 Task: In the Contact  Marry.Johnson@Zoho.com, schedule and save the meeting with title: 'Collaborative Discussion', Select date: '25 August, 2023', select start time: 12:00:PM. Add location in person New York with meeting description: Kindly join this meeting to understand Product Demo and Service Presentation.. Logged in from softage.1@softage.net
Action: Mouse moved to (80, 54)
Screenshot: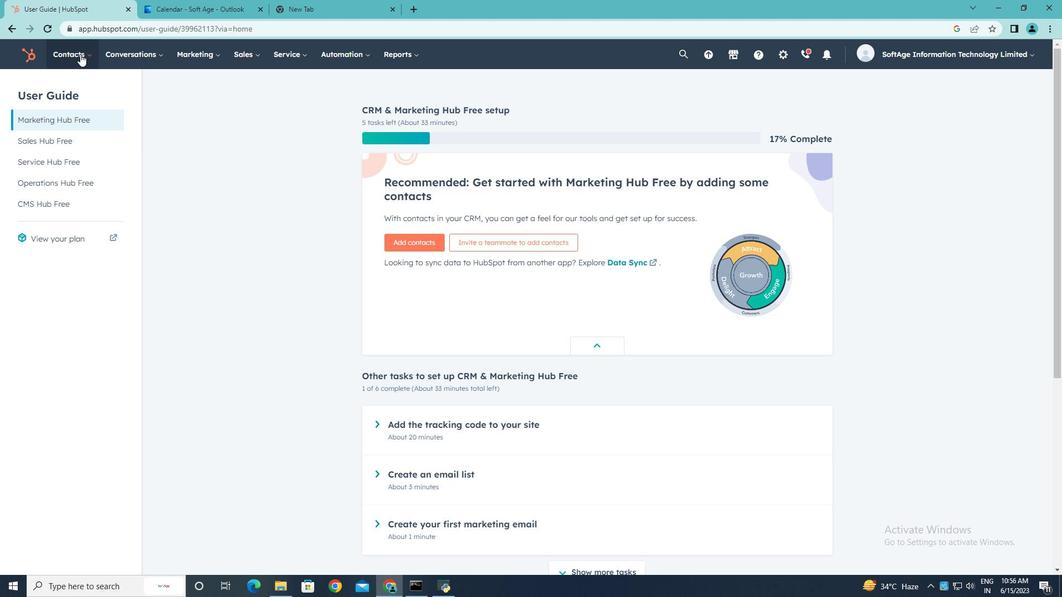 
Action: Mouse pressed left at (80, 54)
Screenshot: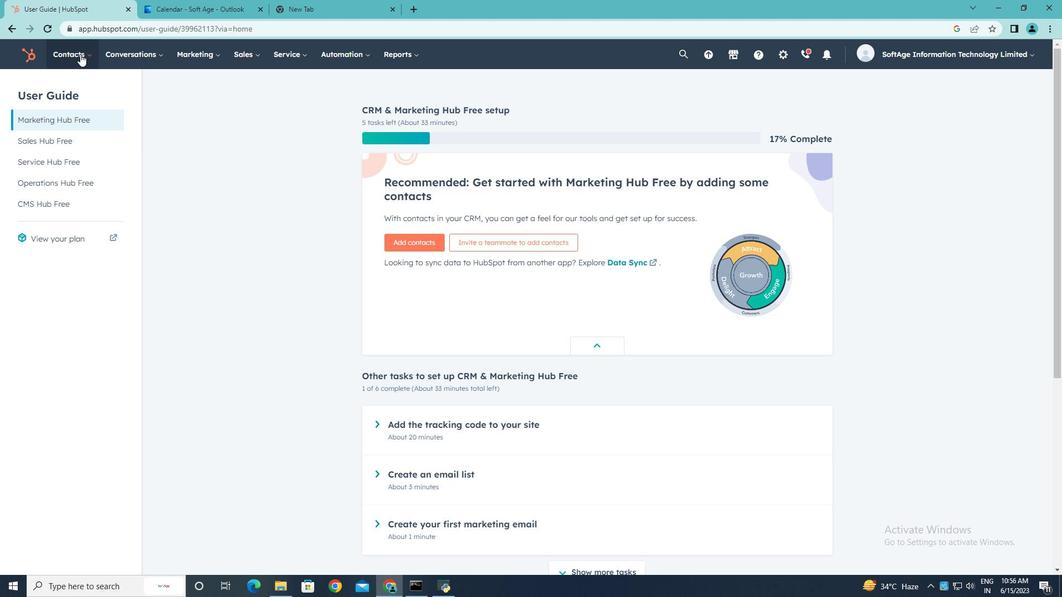 
Action: Mouse moved to (82, 86)
Screenshot: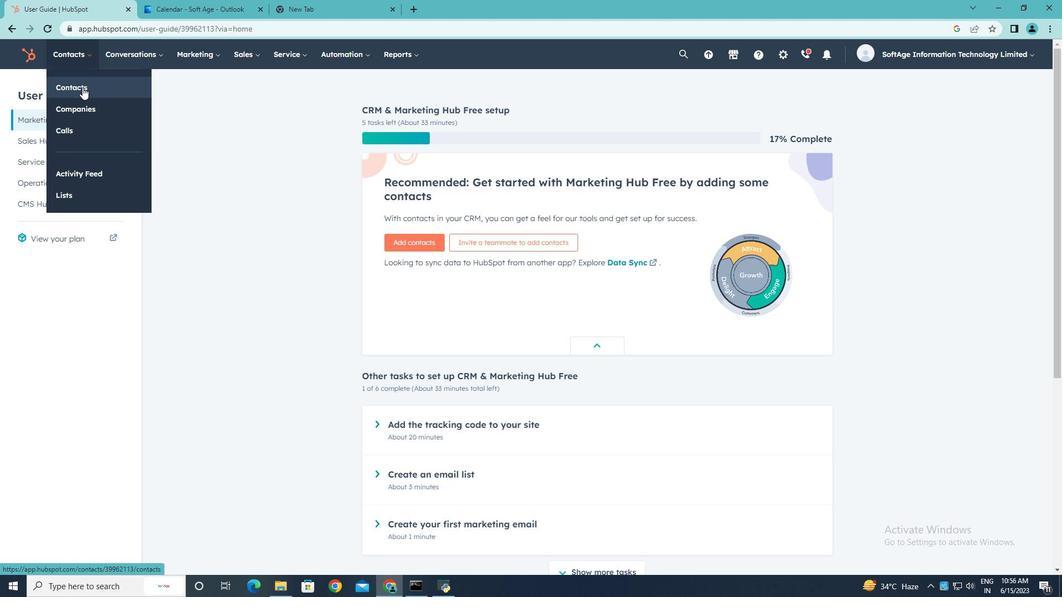 
Action: Mouse pressed left at (82, 86)
Screenshot: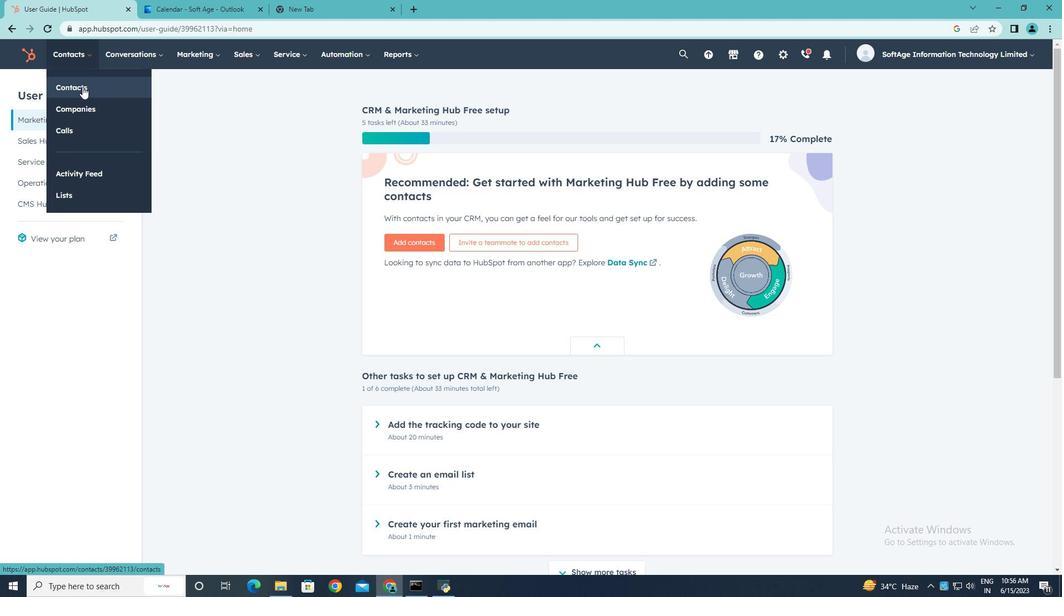 
Action: Mouse moved to (93, 179)
Screenshot: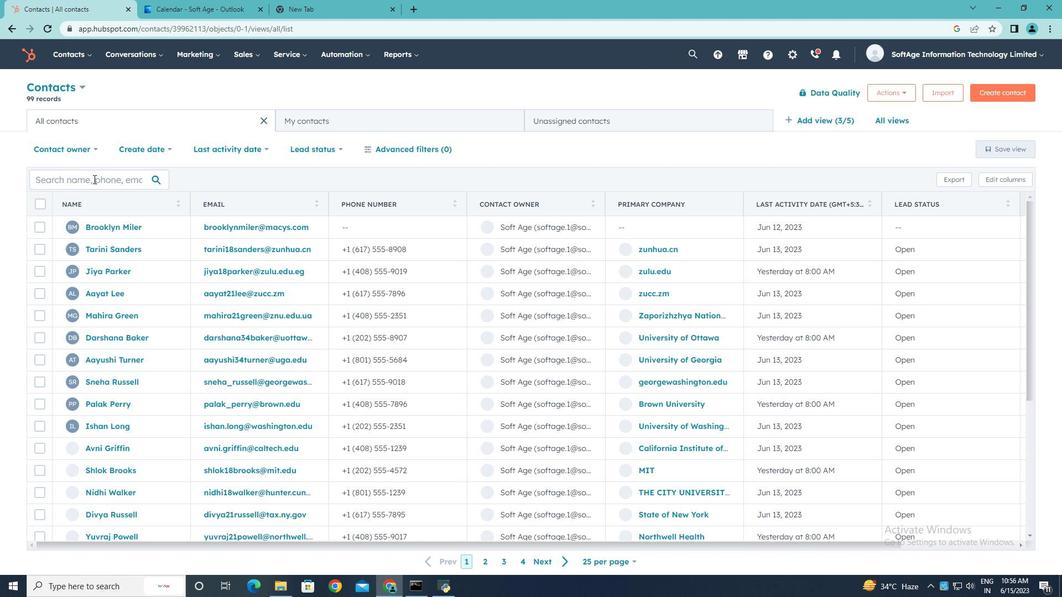 
Action: Mouse pressed left at (93, 179)
Screenshot: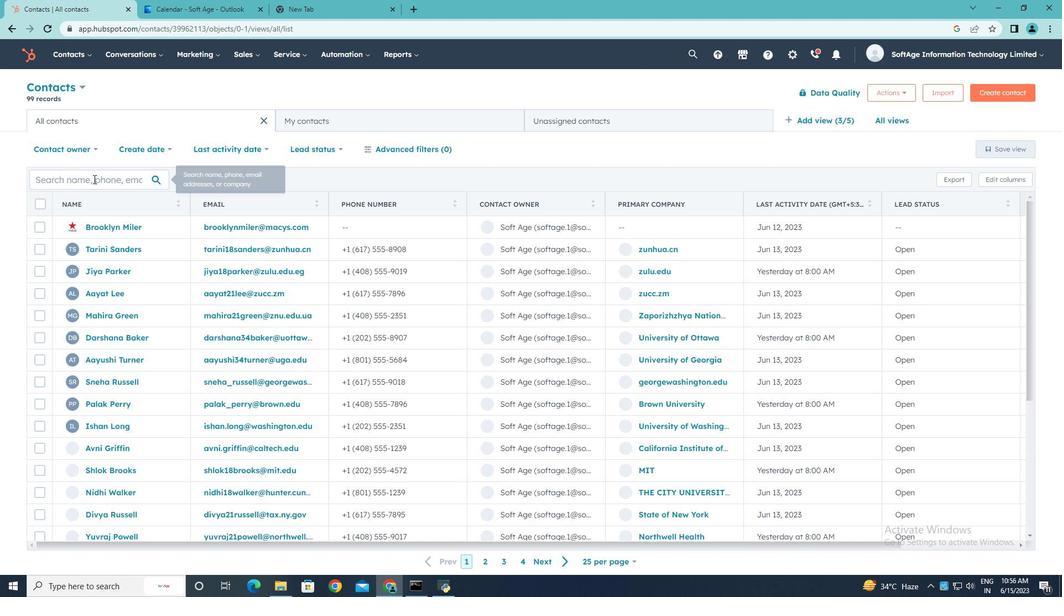 
Action: Key pressed <Key.shift><Key.shift><Key.shift><Key.shift><Key.shift><Key.shift><Key.shift><Key.shift><Key.shift><Key.shift><Key.shift><Key.shift><Key.shift><Key.shift><Key.shift><Key.shift><Key.shift>Marry.<Key.shift>Johnson<Key.shift><Key.shift>@<Key.shift>Zoho.com
Screenshot: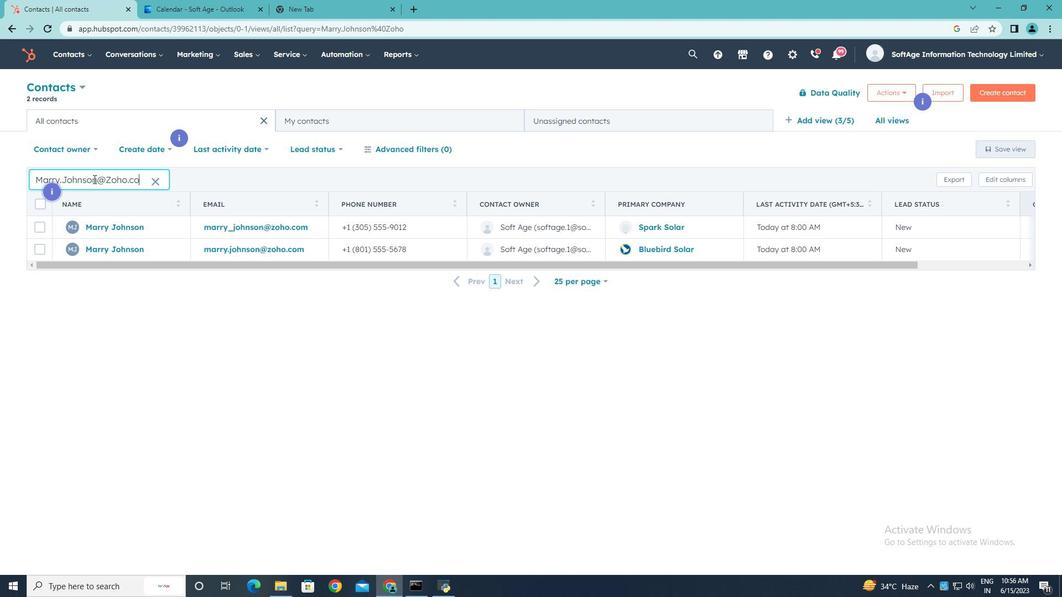 
Action: Mouse moved to (98, 248)
Screenshot: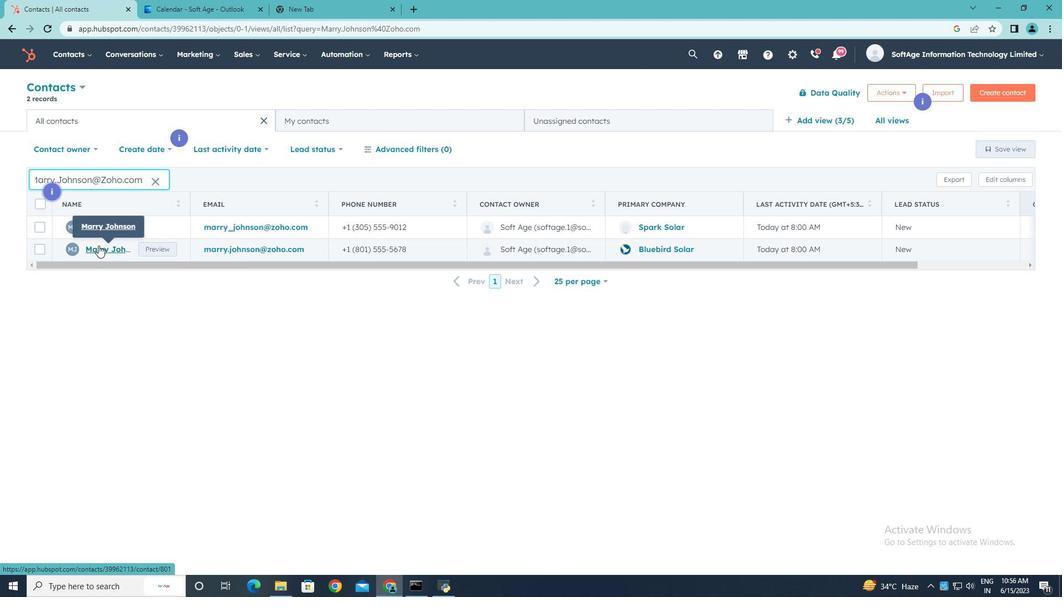 
Action: Mouse pressed left at (98, 248)
Screenshot: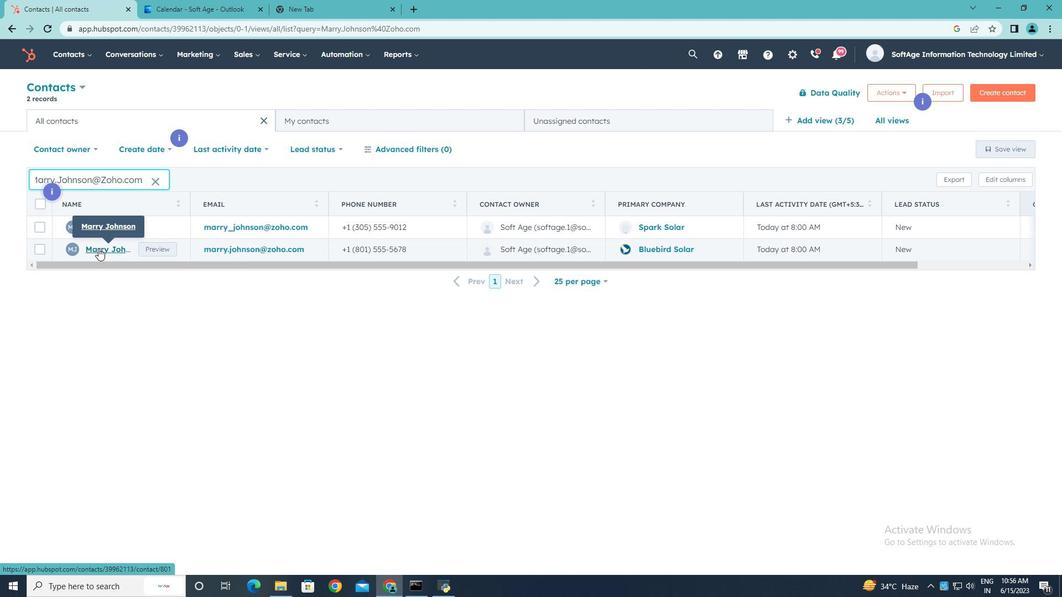 
Action: Mouse moved to (176, 185)
Screenshot: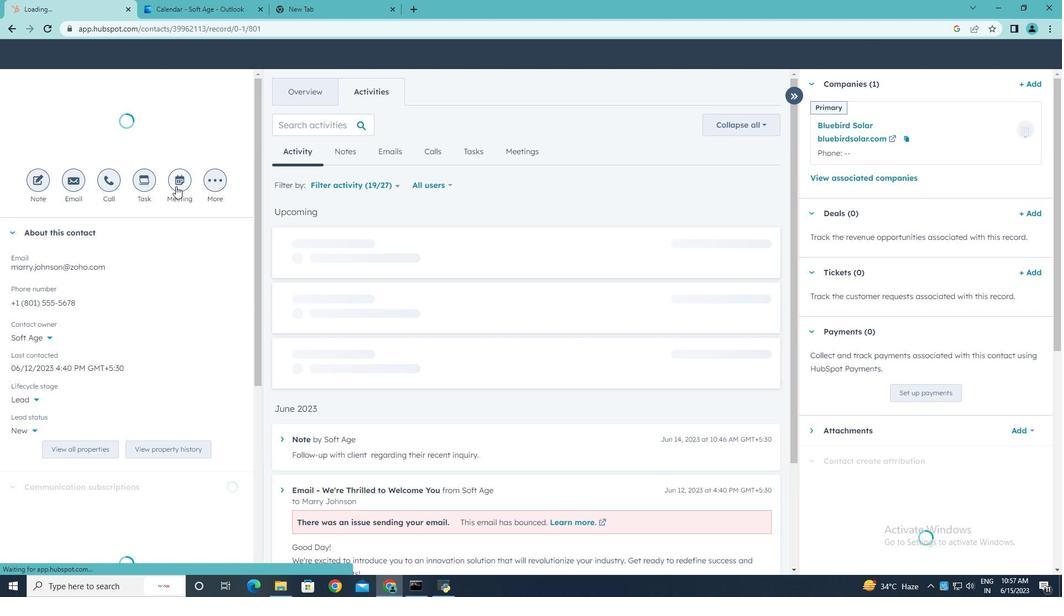 
Action: Mouse pressed left at (176, 185)
Screenshot: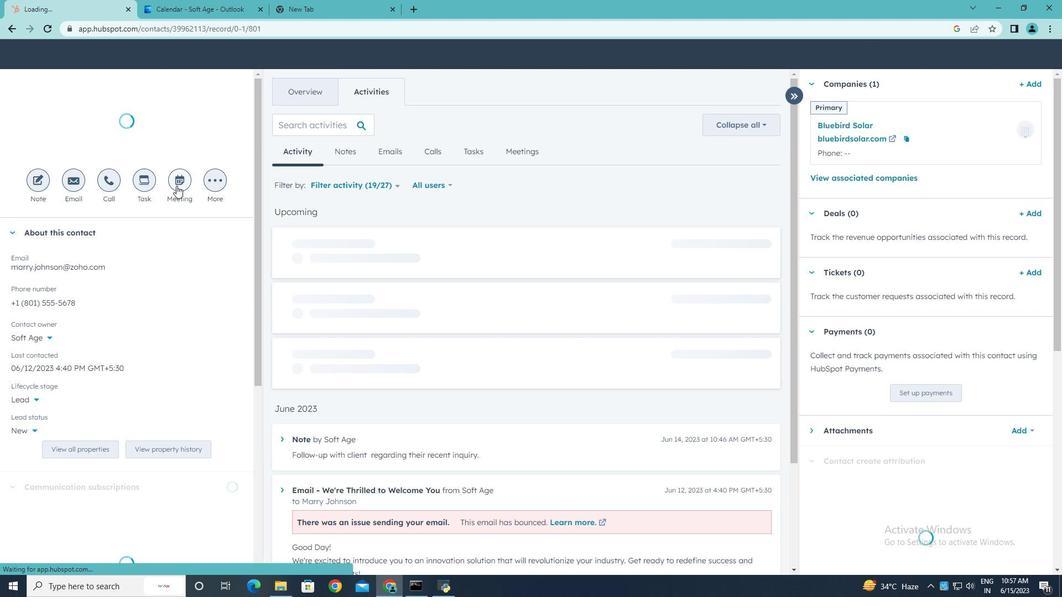 
Action: Key pressed <Key.shift>Collaborative<Key.space><Key.shift><Key.shift>De<Key.backspace>iscussion.
Screenshot: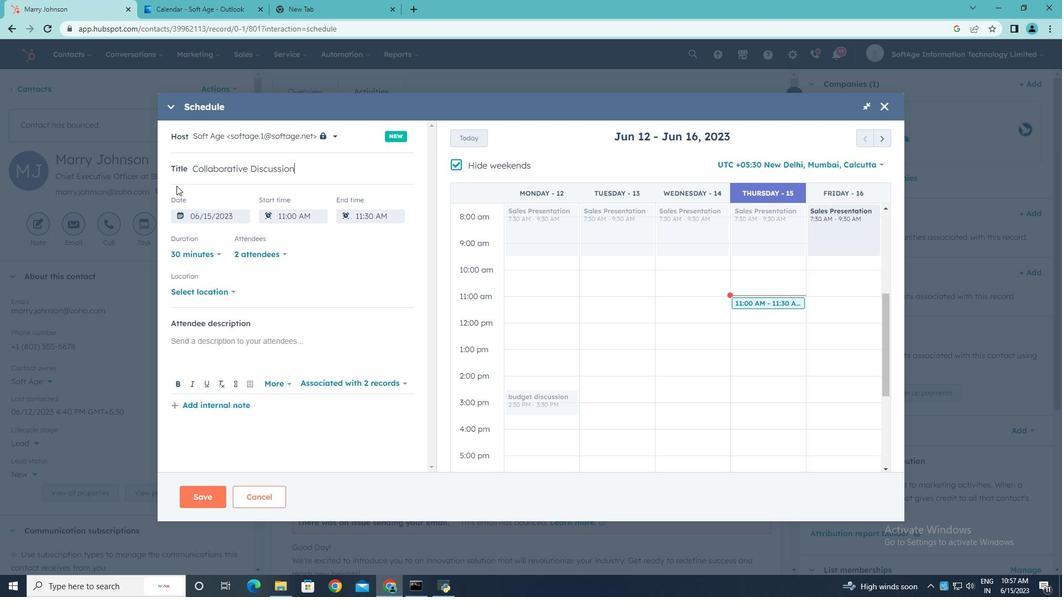 
Action: Mouse moved to (459, 164)
Screenshot: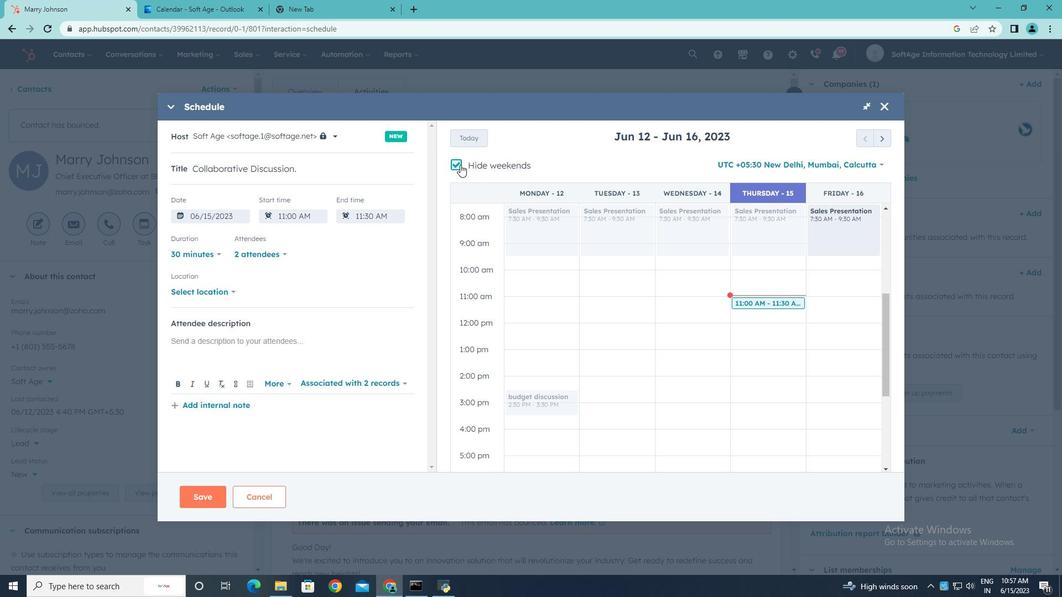 
Action: Mouse pressed left at (459, 164)
Screenshot: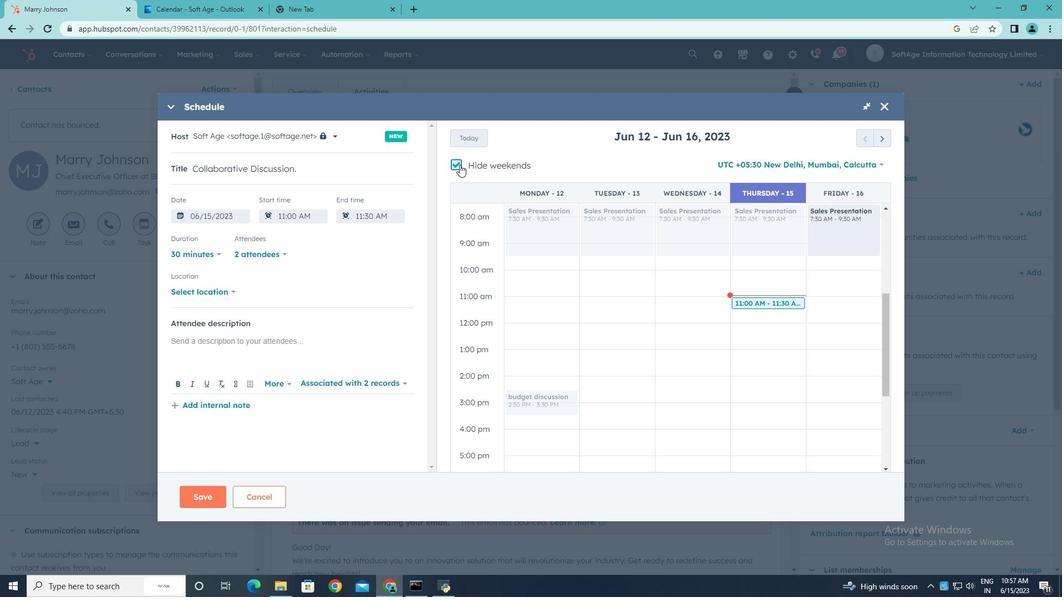
Action: Mouse moved to (882, 139)
Screenshot: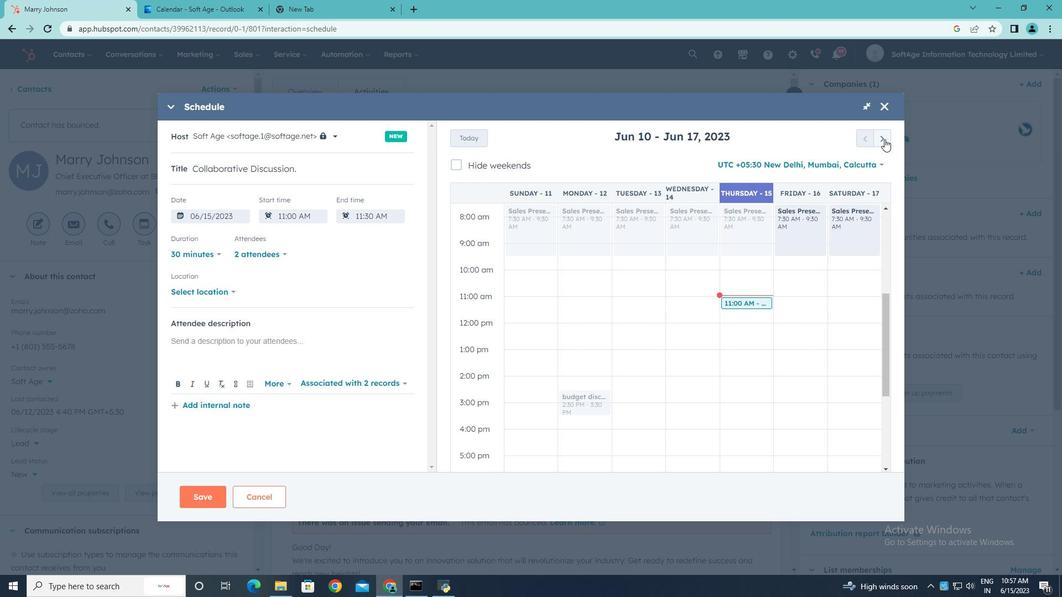 
Action: Mouse pressed left at (882, 139)
Screenshot: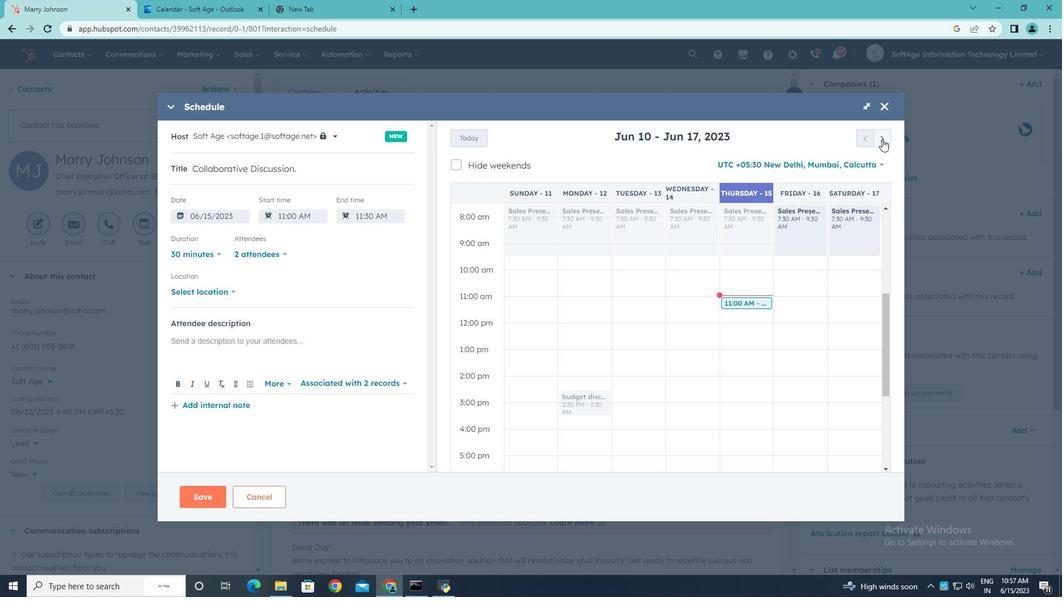 
Action: Mouse pressed left at (882, 139)
Screenshot: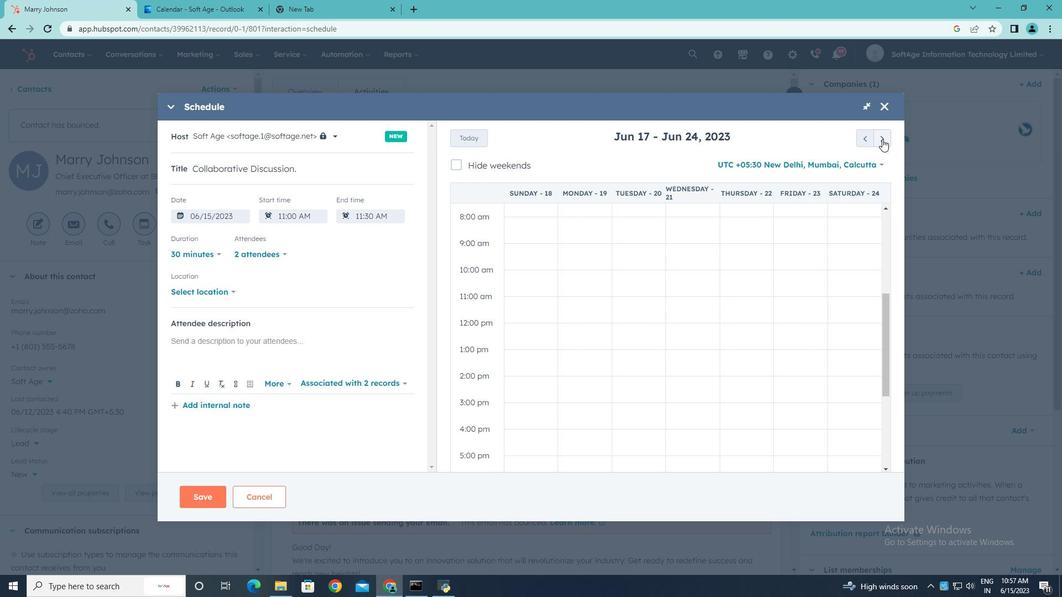 
Action: Mouse pressed left at (882, 139)
Screenshot: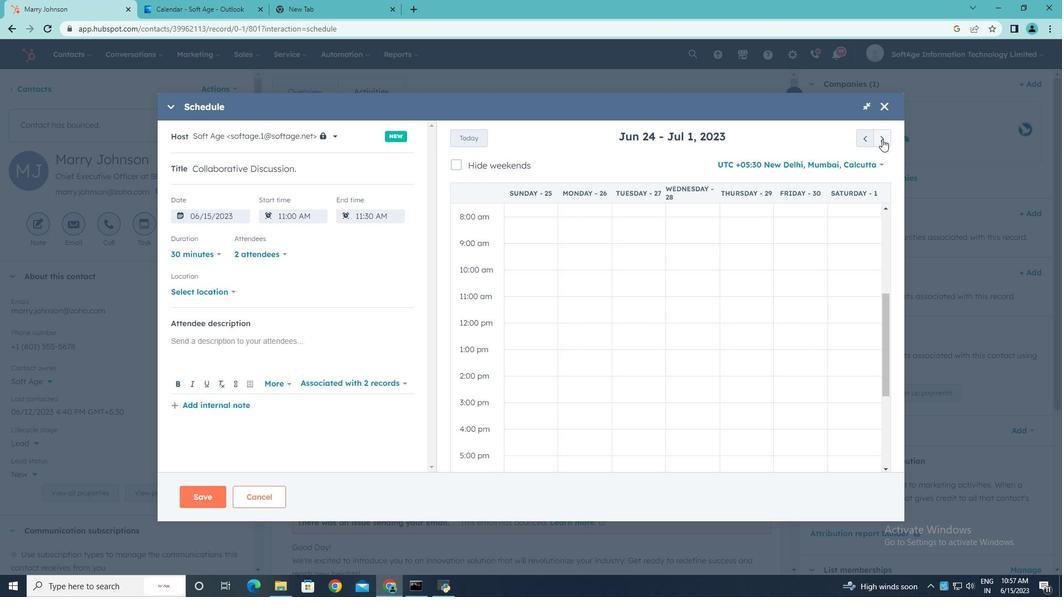 
Action: Mouse pressed left at (882, 139)
Screenshot: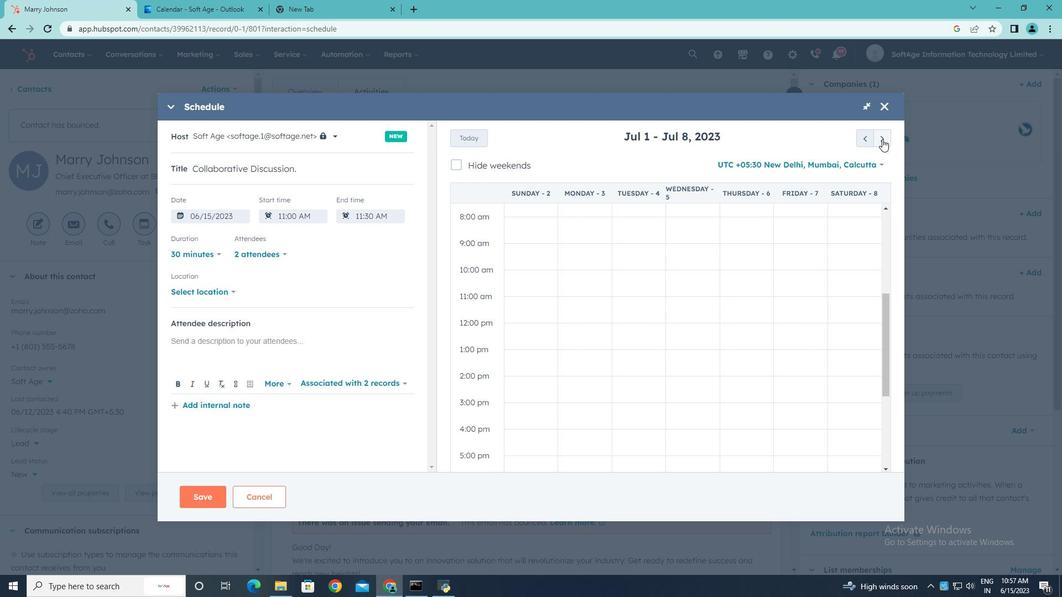 
Action: Mouse pressed left at (882, 139)
Screenshot: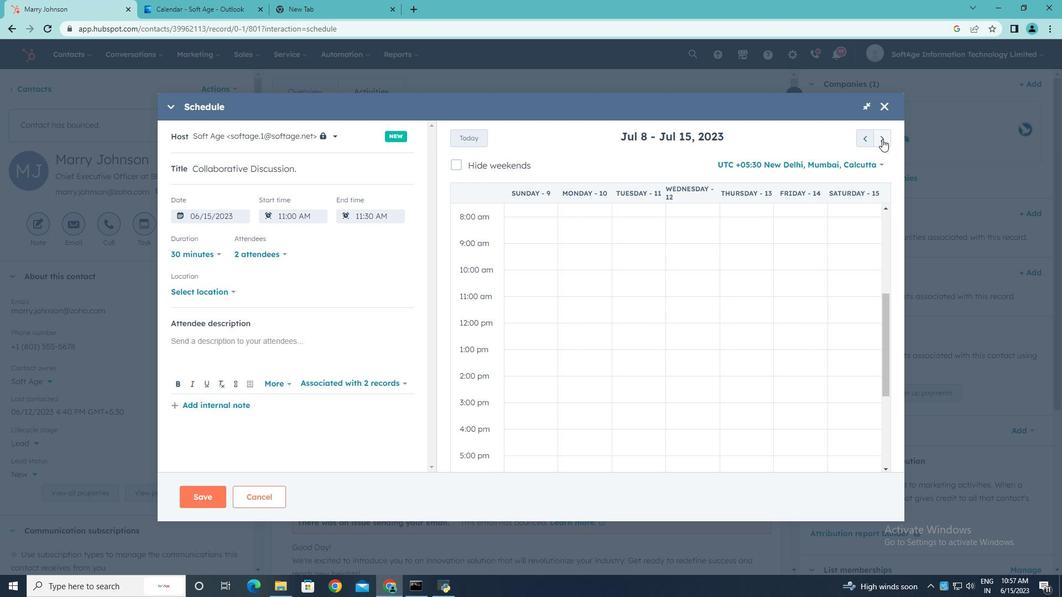 
Action: Mouse pressed left at (882, 139)
Screenshot: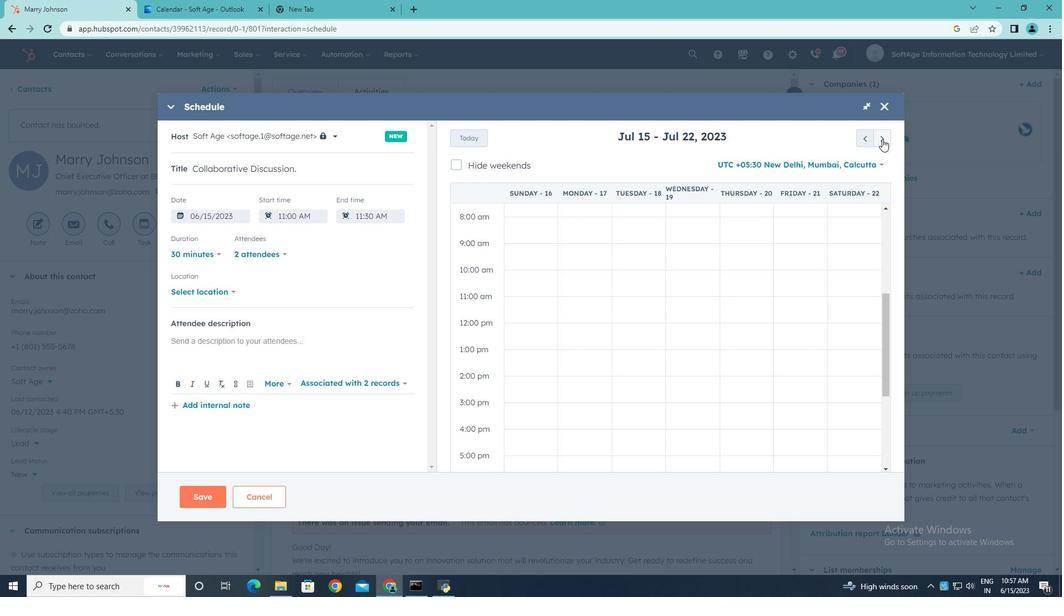 
Action: Mouse pressed left at (882, 139)
Screenshot: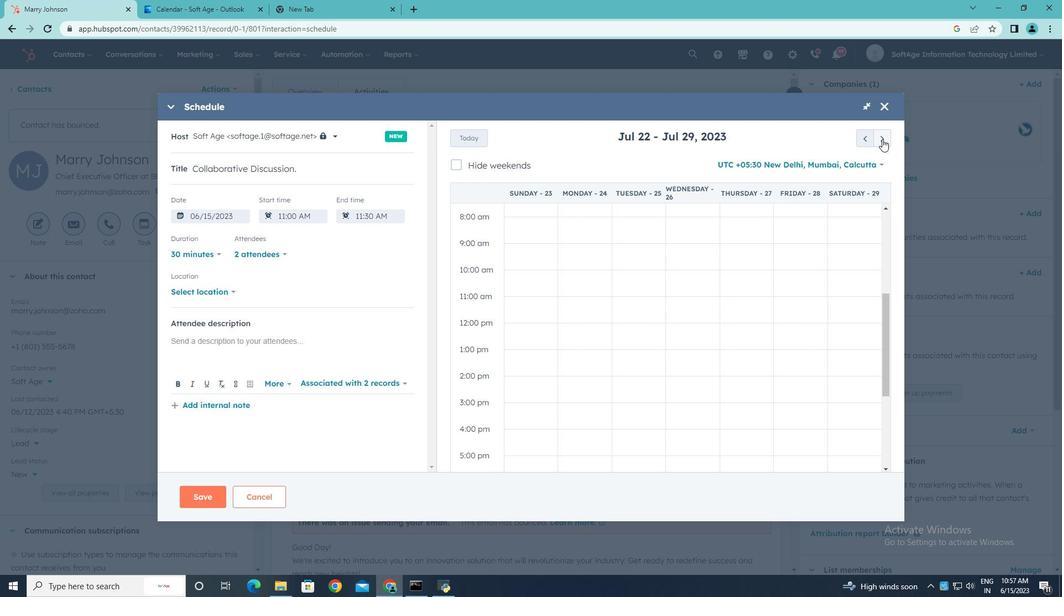 
Action: Mouse pressed left at (882, 139)
Screenshot: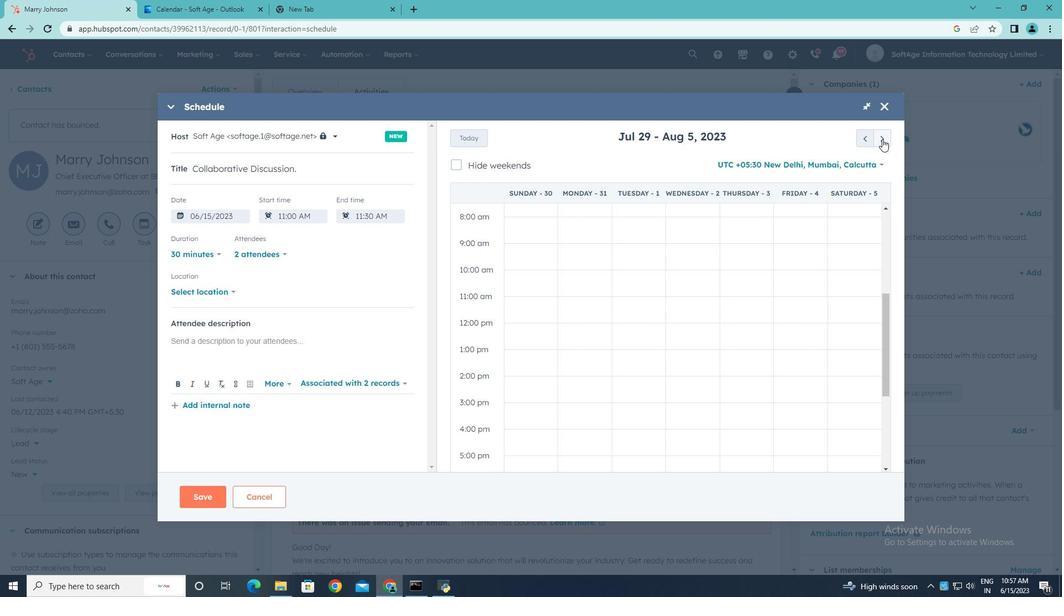 
Action: Mouse pressed left at (882, 139)
Screenshot: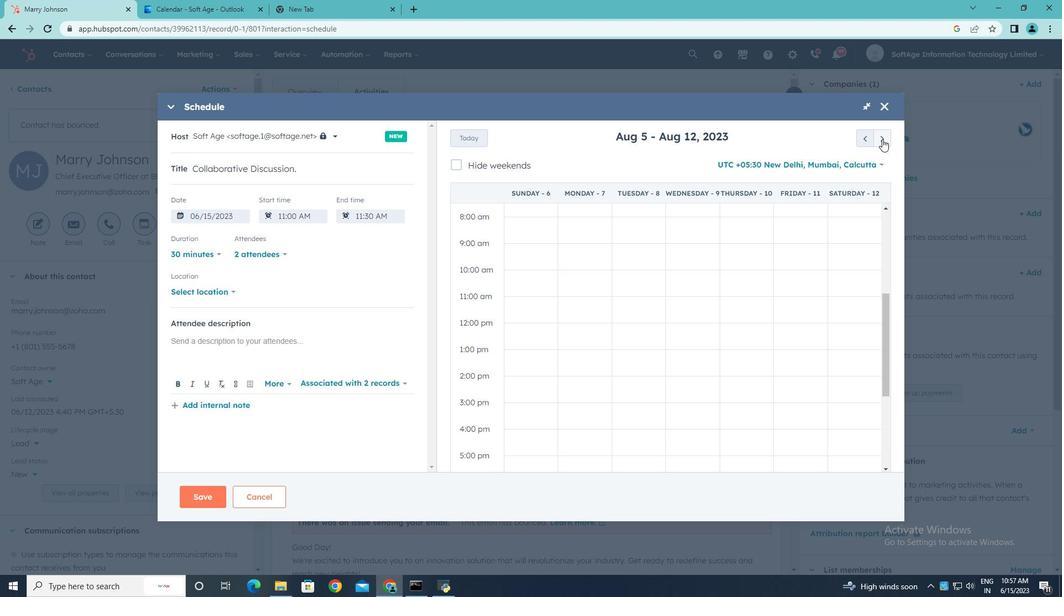 
Action: Mouse pressed left at (882, 139)
Screenshot: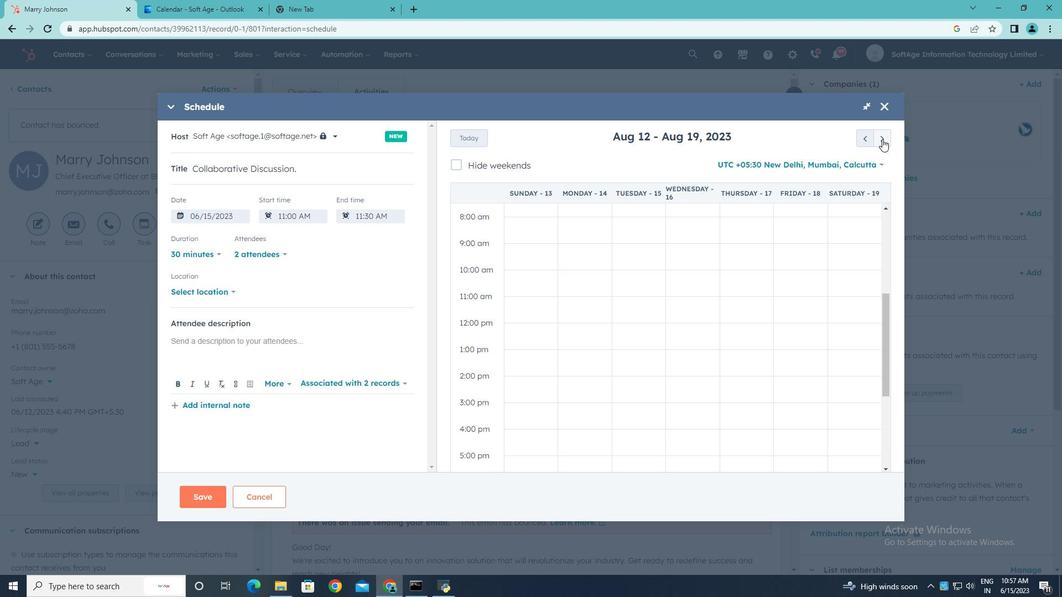 
Action: Mouse moved to (797, 331)
Screenshot: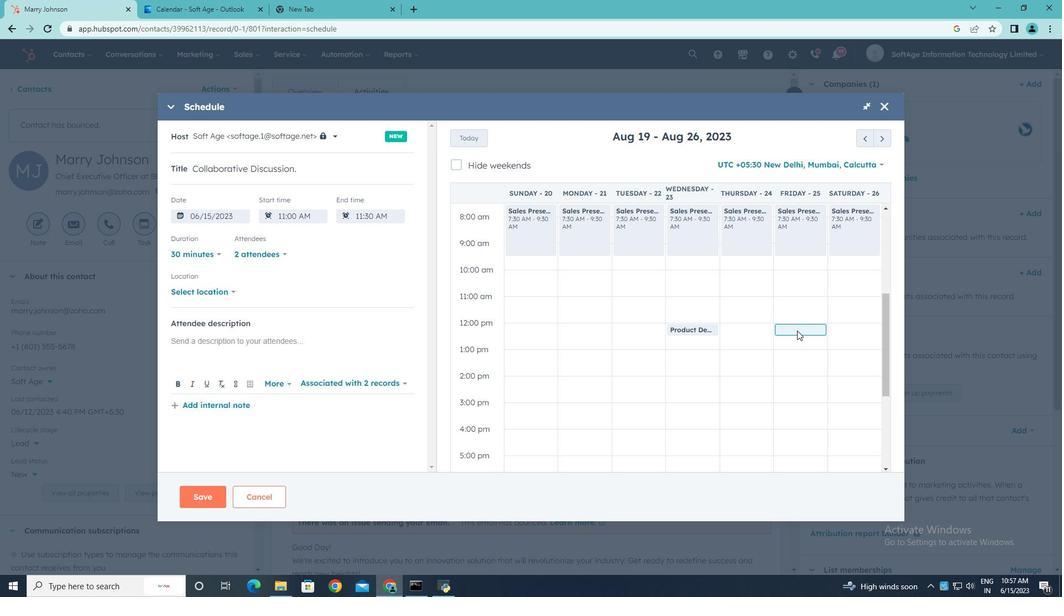 
Action: Mouse pressed left at (797, 331)
Screenshot: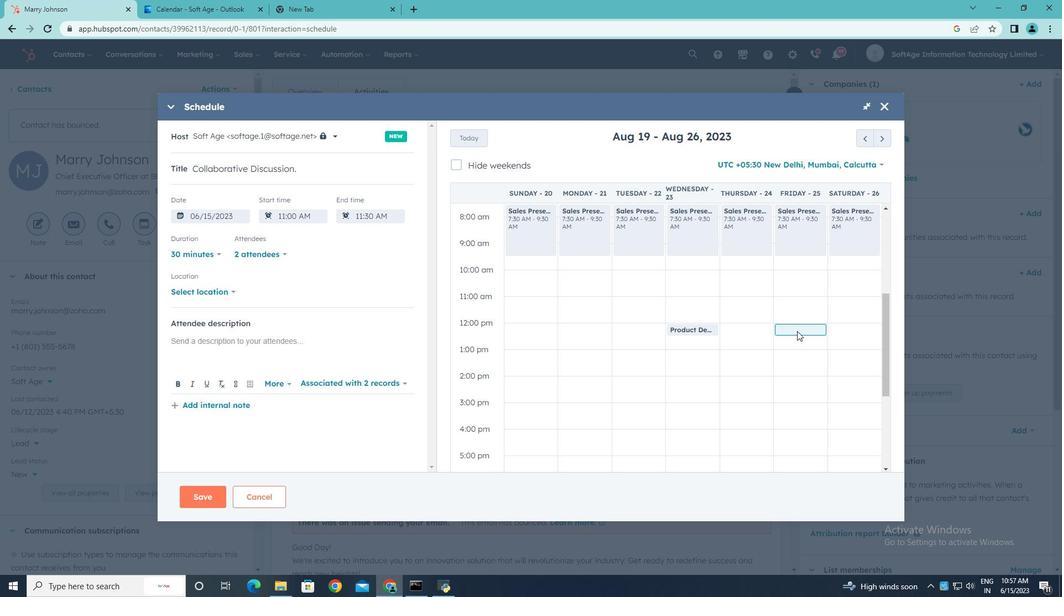 
Action: Mouse moved to (234, 291)
Screenshot: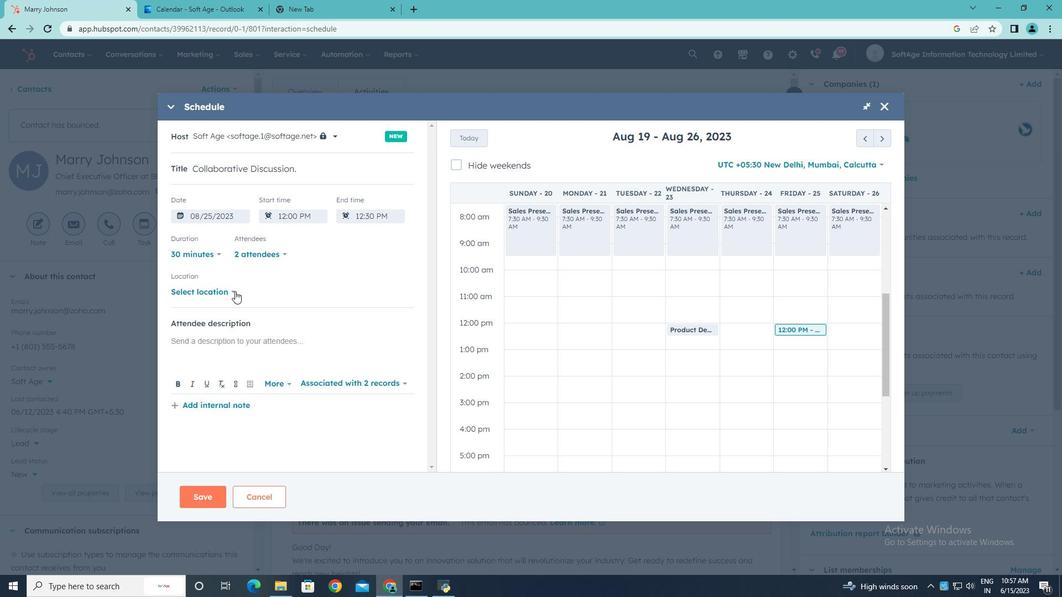 
Action: Mouse pressed left at (234, 291)
Screenshot: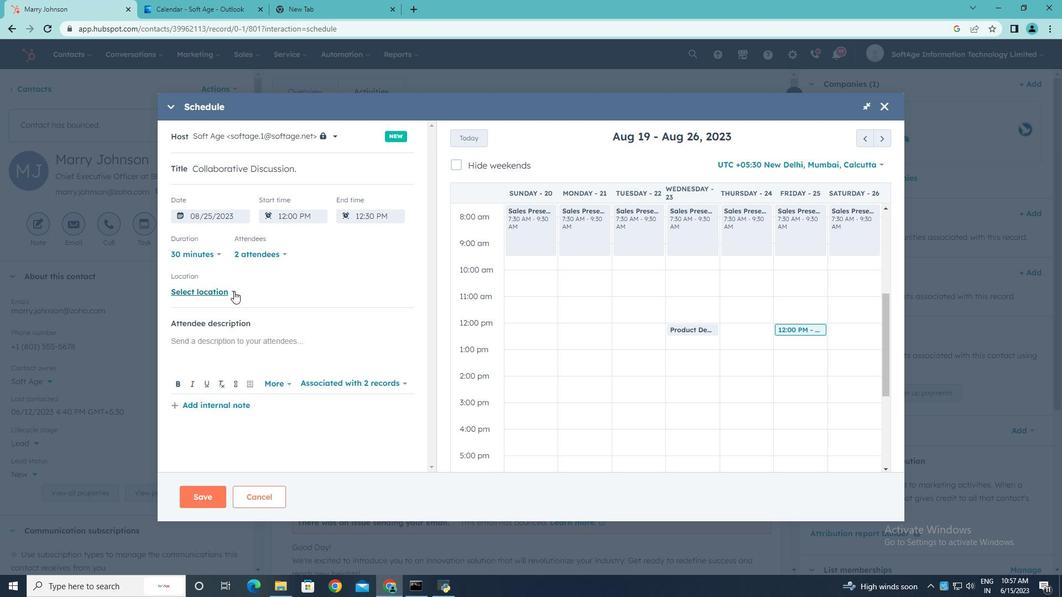 
Action: Mouse moved to (276, 287)
Screenshot: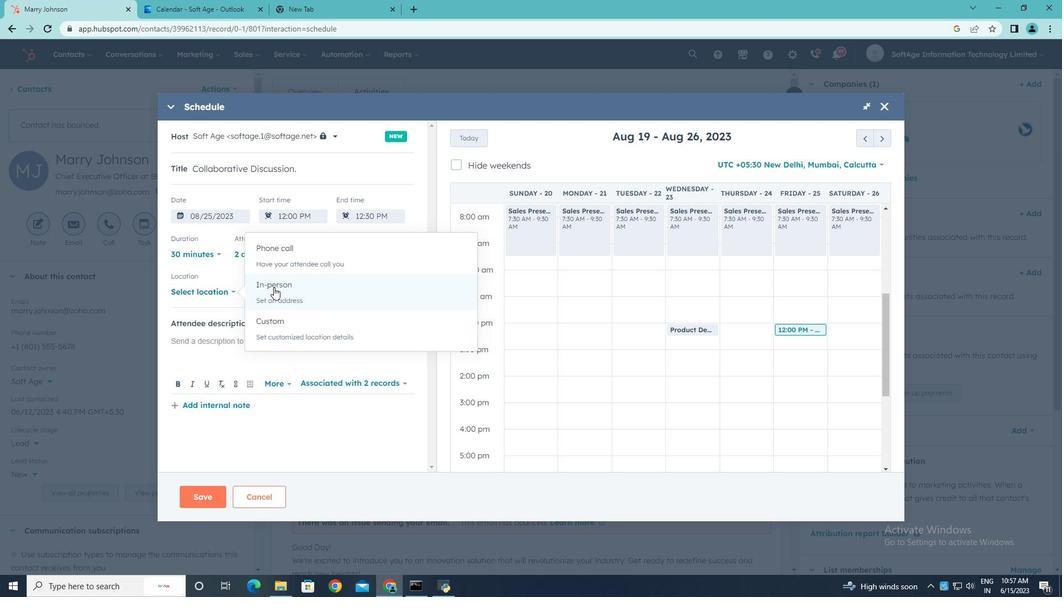
Action: Mouse pressed left at (276, 287)
Screenshot: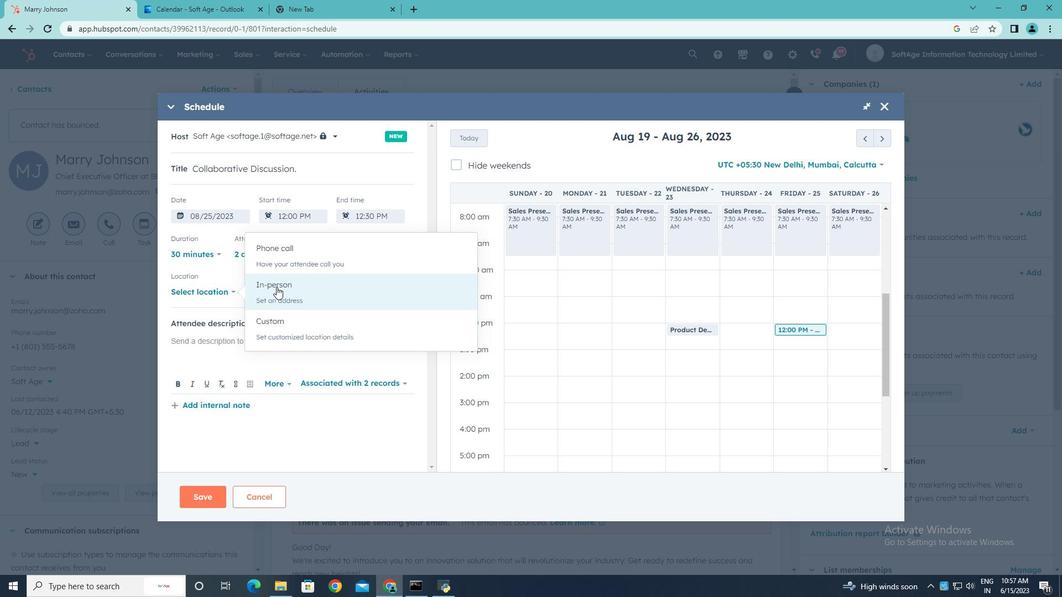 
Action: Mouse pressed left at (276, 287)
Screenshot: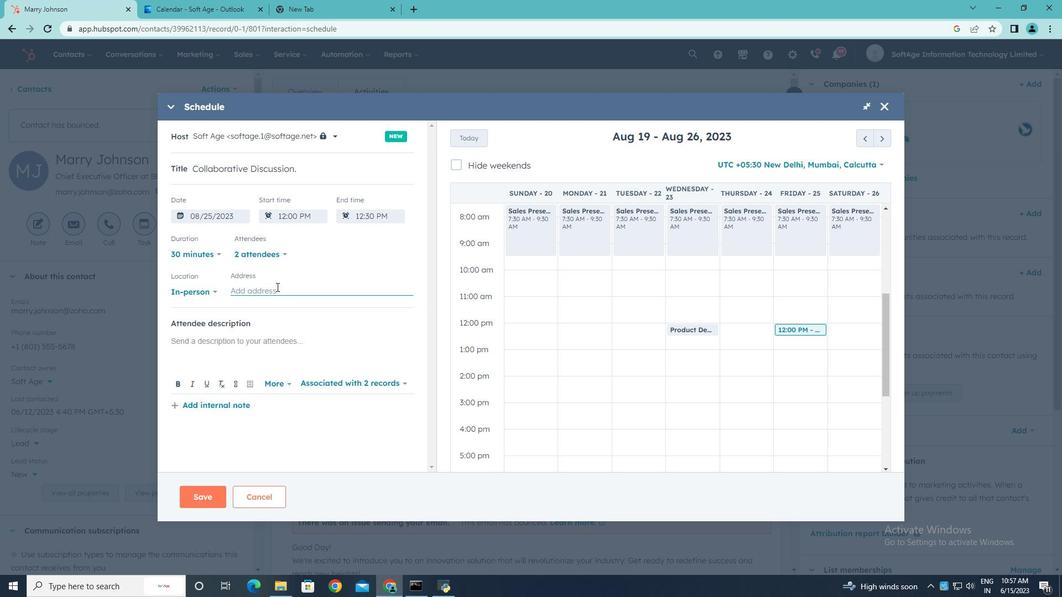 
Action: Key pressed <Key.shift><Key.shift><Key.shift><Key.shift><Key.shift><Key.shift><Key.shift><Key.shift><Key.shift><Key.shift><Key.shift><Key.shift><Key.shift><Key.shift><Key.shift><Key.shift><Key.shift><Key.shift><Key.shift><Key.shift><Key.shift><Key.shift><Key.shift><Key.shift><Key.shift><Key.shift><Key.shift><Key.shift><Key.shift><Key.shift><Key.shift><Key.shift><Key.shift><Key.shift><Key.shift><Key.shift><Key.shift><Key.shift><Key.shift>New<Key.space><Key.shift><Key.shift><Key.shift><Key.shift><Key.shift><Key.shift><Key.shift><Key.shift><Key.shift><Key.shift><Key.shift><Key.shift><Key.shift><Key.shift><Key.shift><Key.shift><Key.shift>York
Screenshot: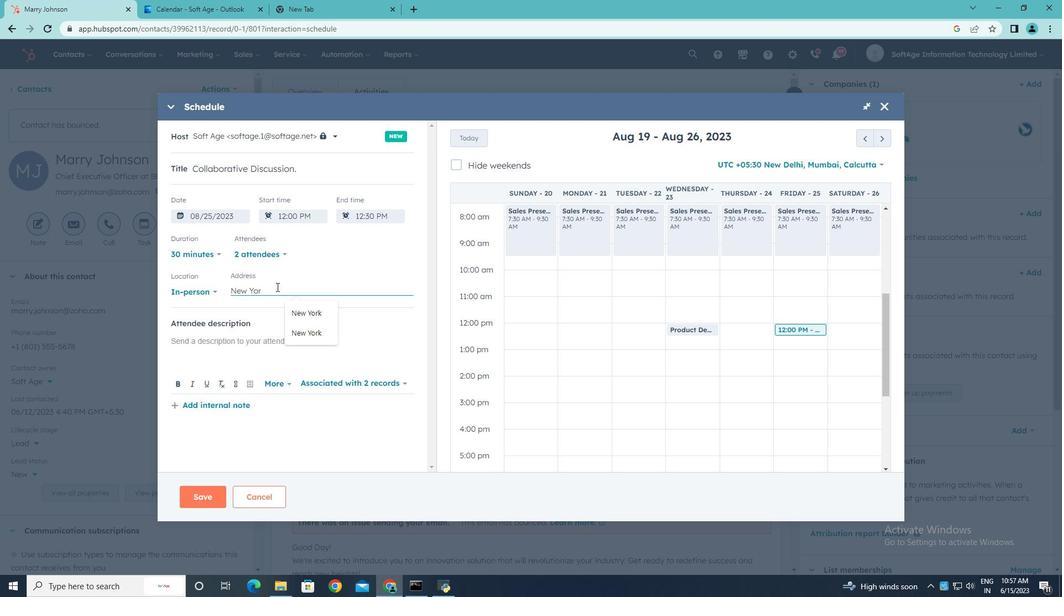
Action: Mouse moved to (216, 342)
Screenshot: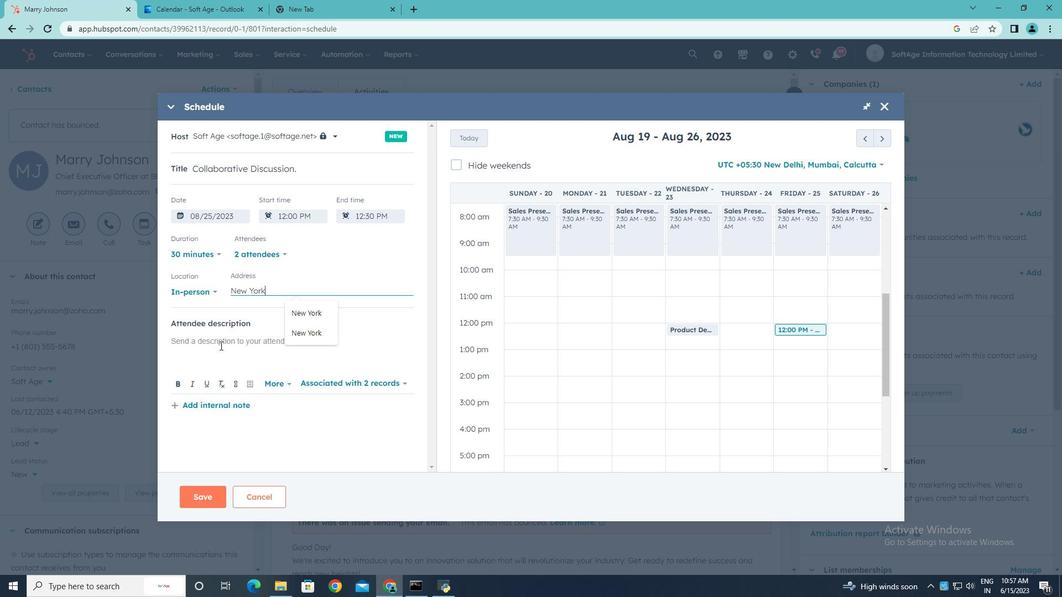 
Action: Mouse pressed left at (216, 342)
Screenshot: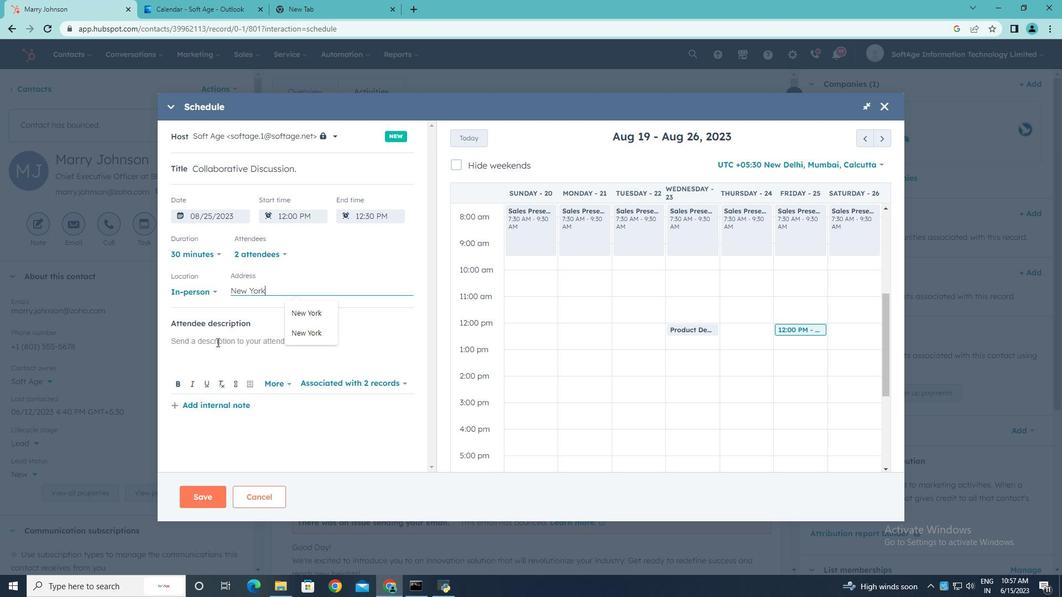 
Action: Mouse moved to (216, 342)
Screenshot: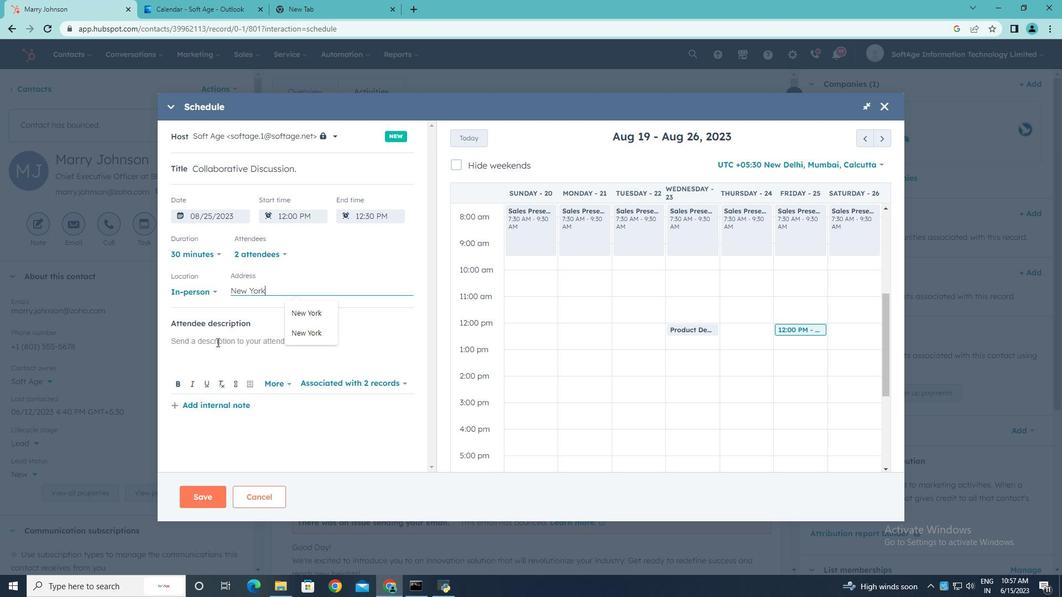 
Action: Key pressed <Key.shift>Kindly<Key.space><Key.shift><Key.shift>join<Key.space>this<Key.space>meeting<Key.space>r<Key.backspace>to<Key.space>understand<Key.space><Key.shift>Product<Key.space><Key.shift>Demo<Key.space><Key.shift>and<Key.space><Key.shift>Service<Key.space><Key.shift>Presena<Key.backspace>tation..
Screenshot: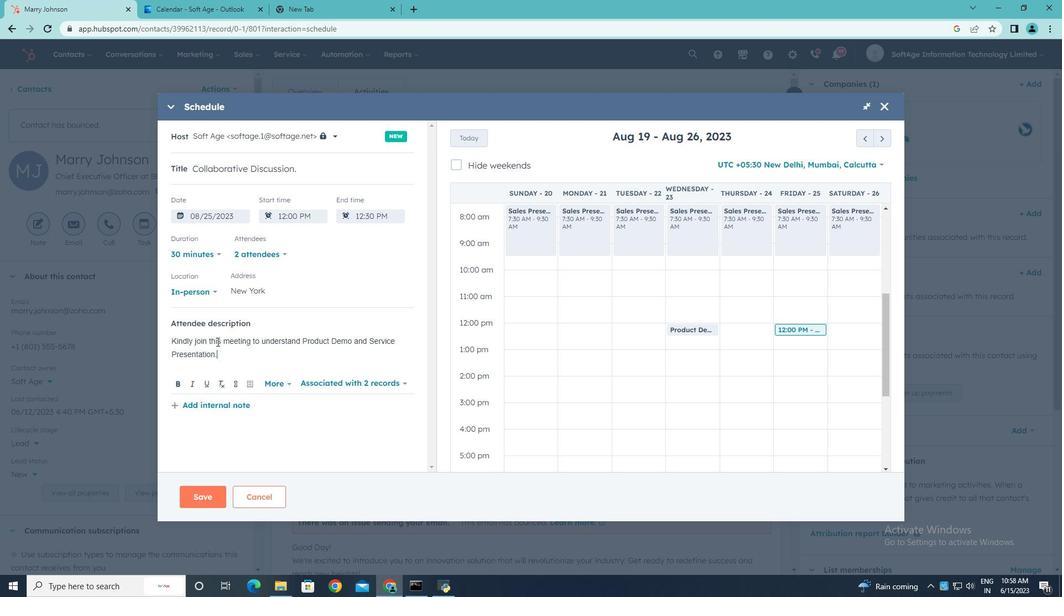 
Action: Mouse moved to (197, 496)
Screenshot: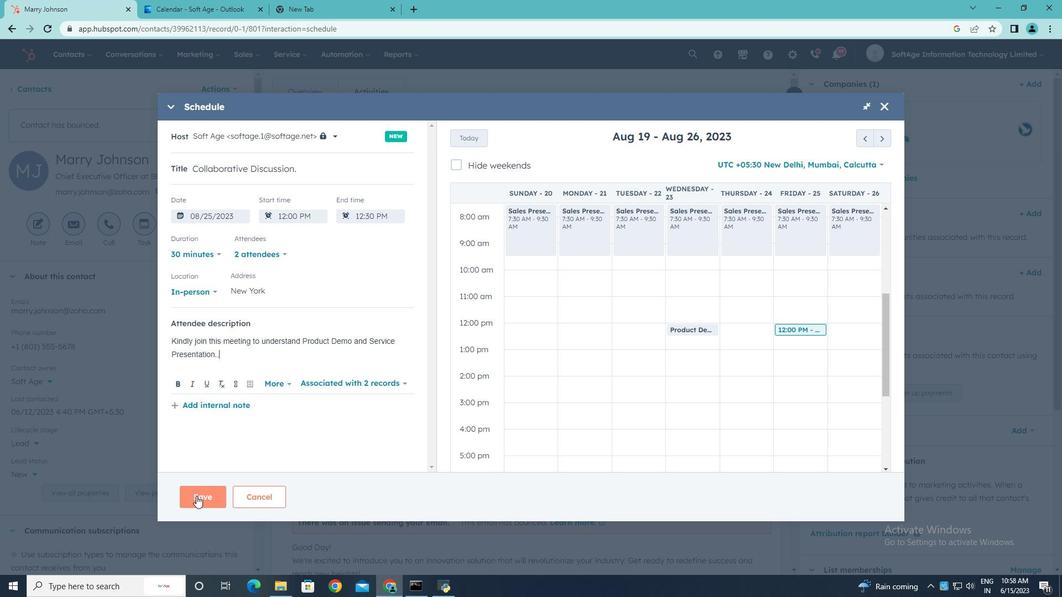 
Action: Mouse pressed left at (197, 496)
Screenshot: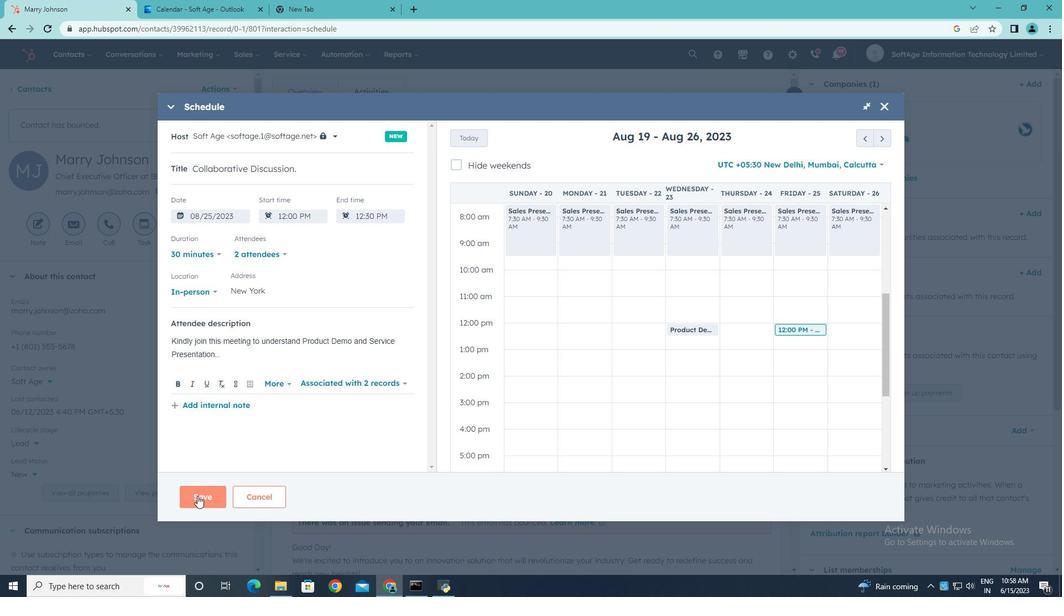 
